 Task: Add a condition where "Priority Less than -" in recently solved tickets.
Action: Mouse moved to (147, 501)
Screenshot: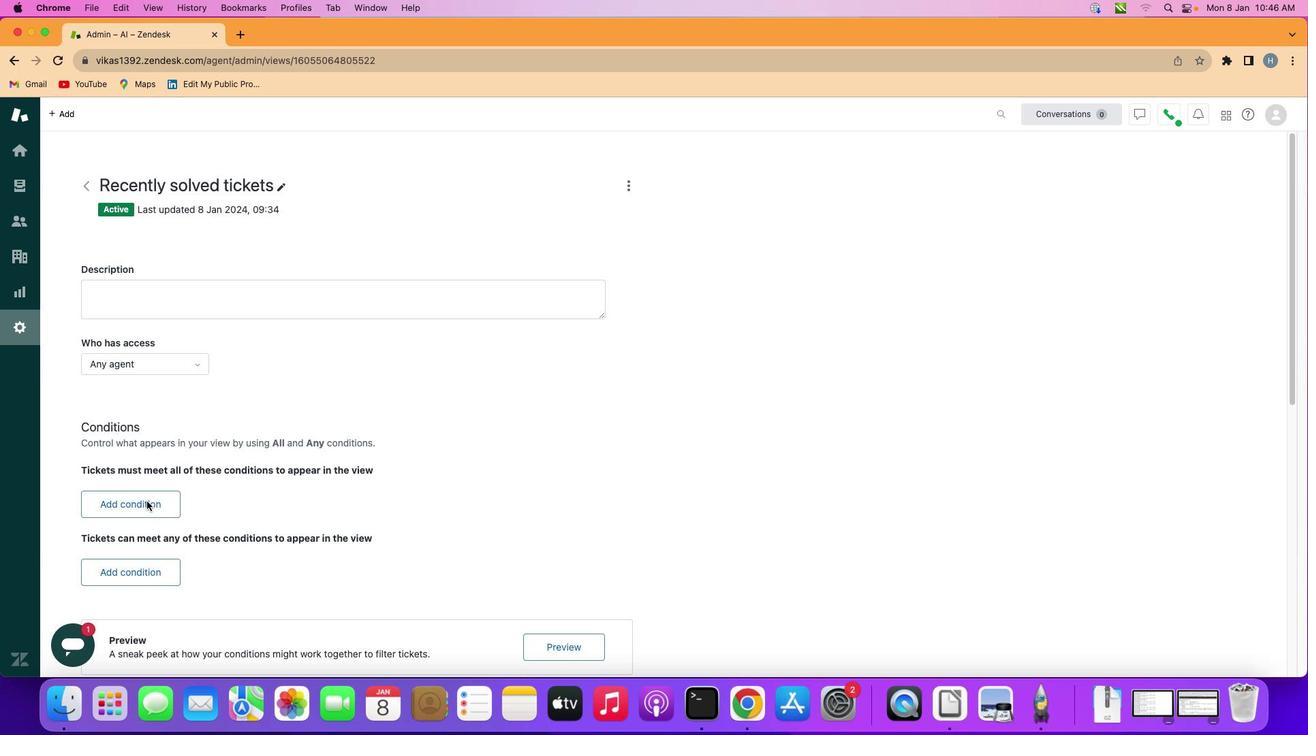 
Action: Mouse pressed left at (147, 501)
Screenshot: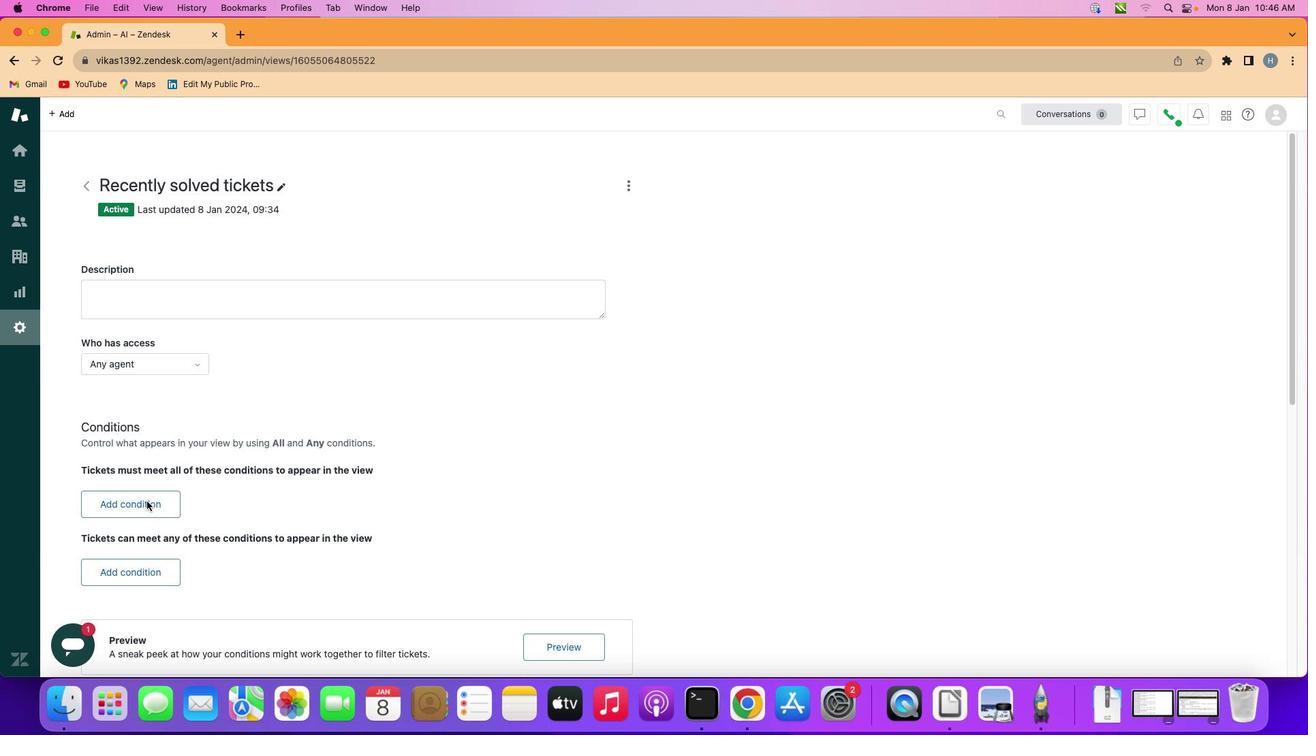 
Action: Mouse moved to (146, 502)
Screenshot: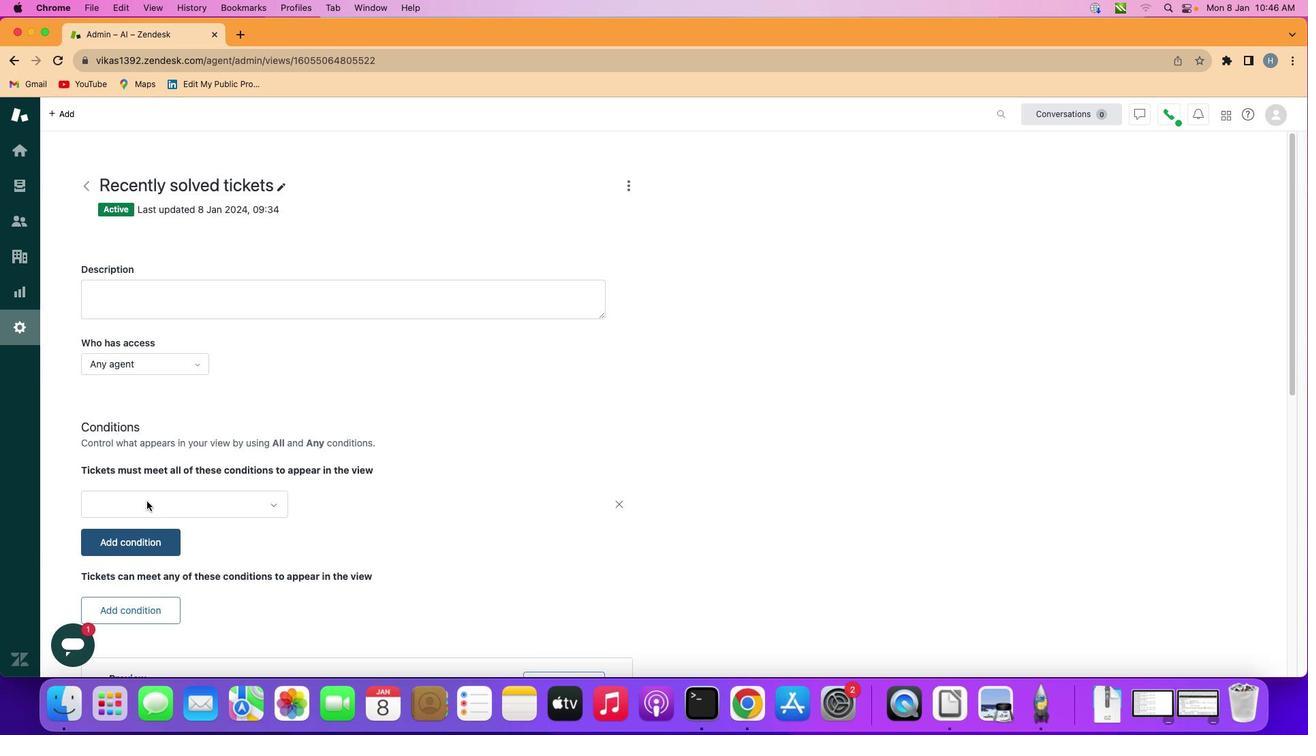 
Action: Mouse pressed left at (146, 502)
Screenshot: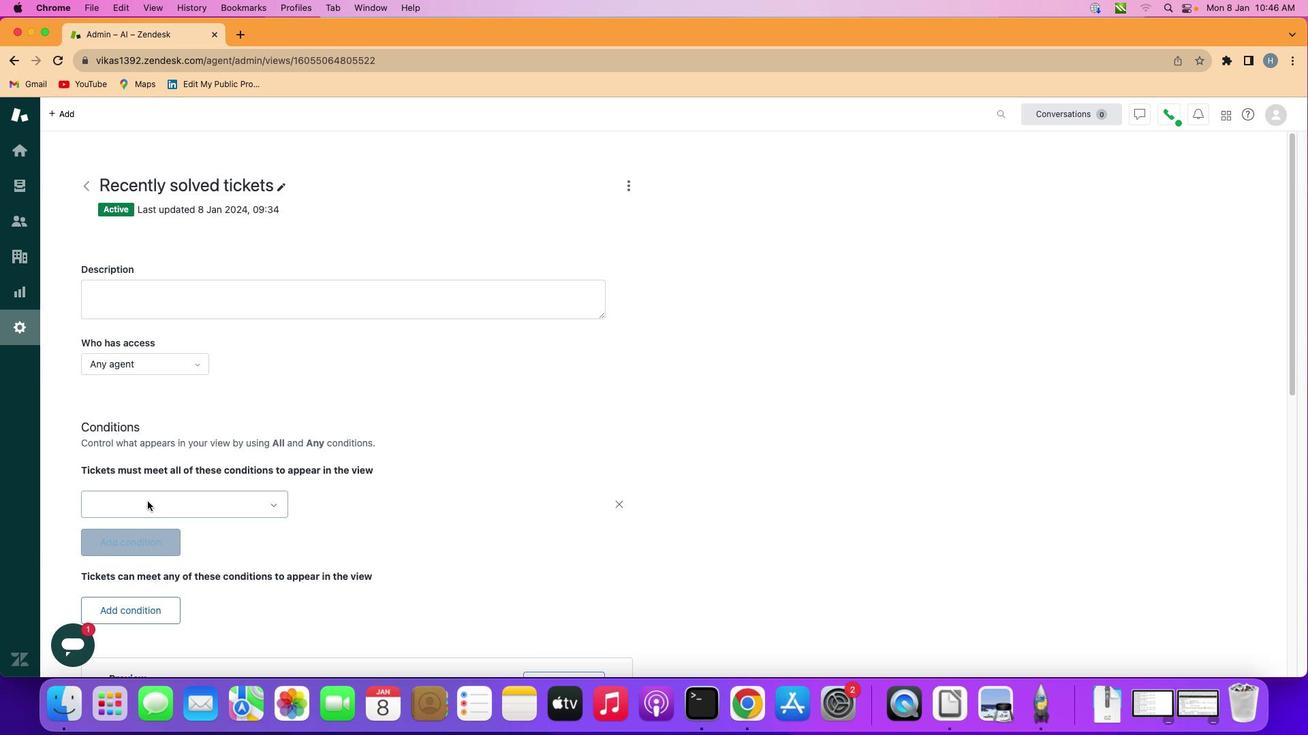 
Action: Mouse moved to (181, 496)
Screenshot: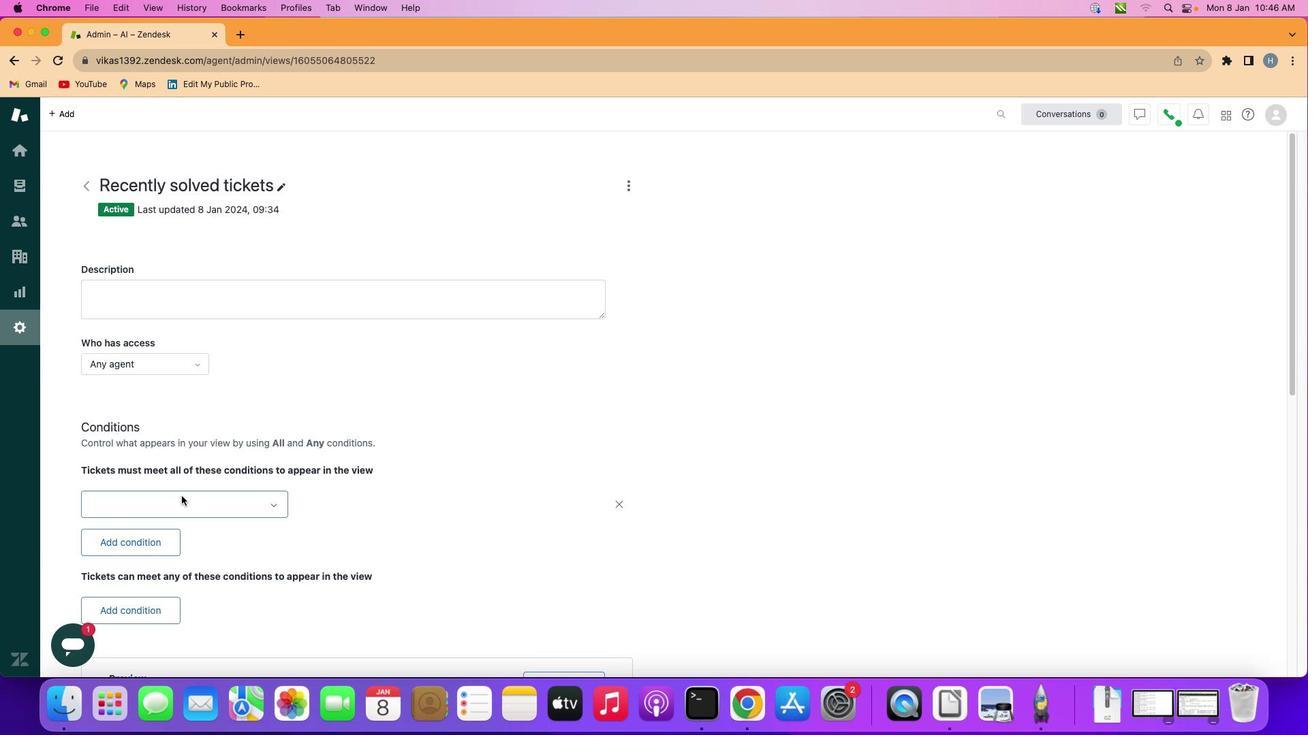 
Action: Mouse pressed left at (181, 496)
Screenshot: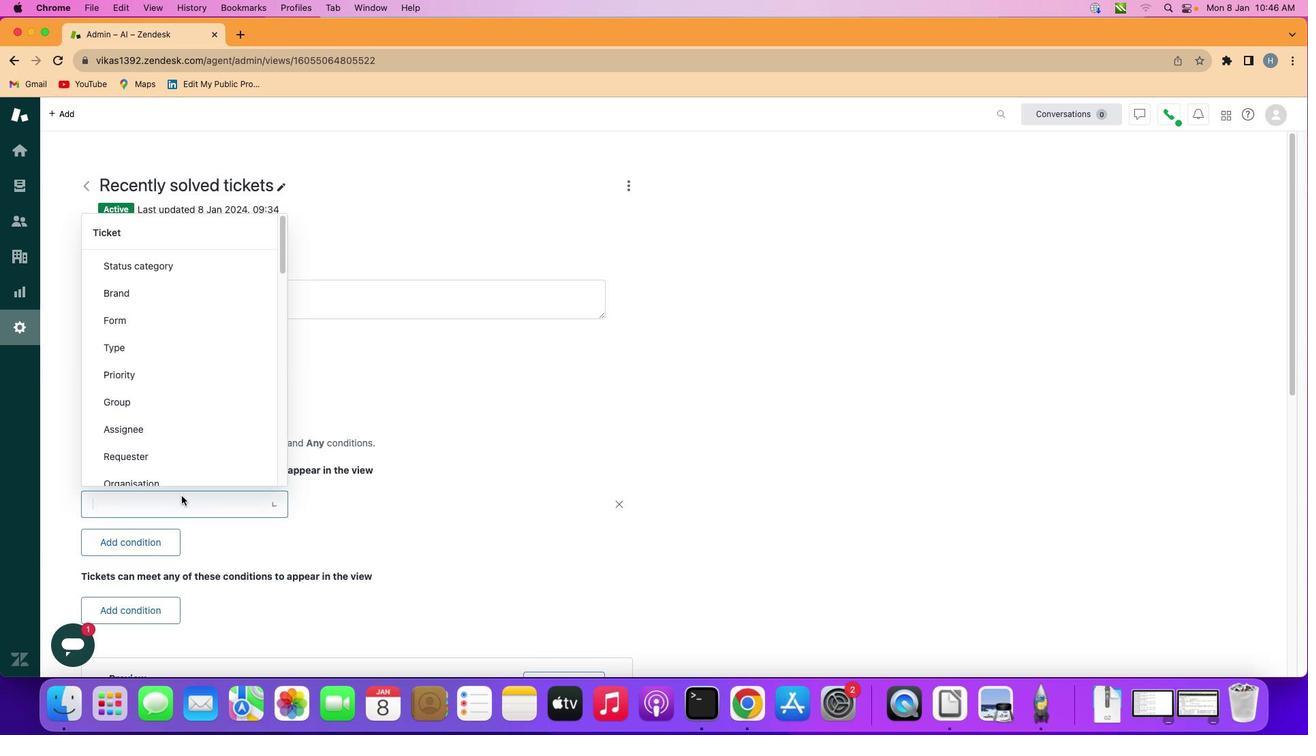 
Action: Mouse moved to (211, 378)
Screenshot: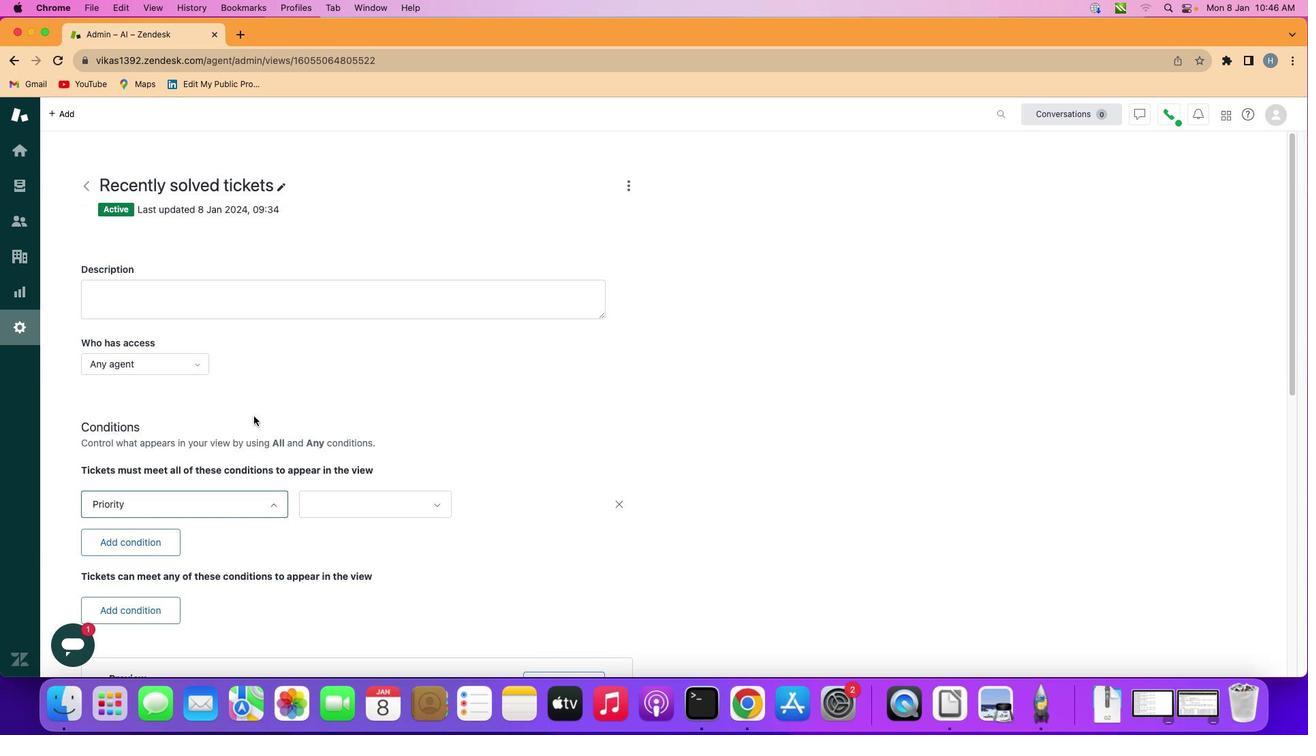 
Action: Mouse pressed left at (211, 378)
Screenshot: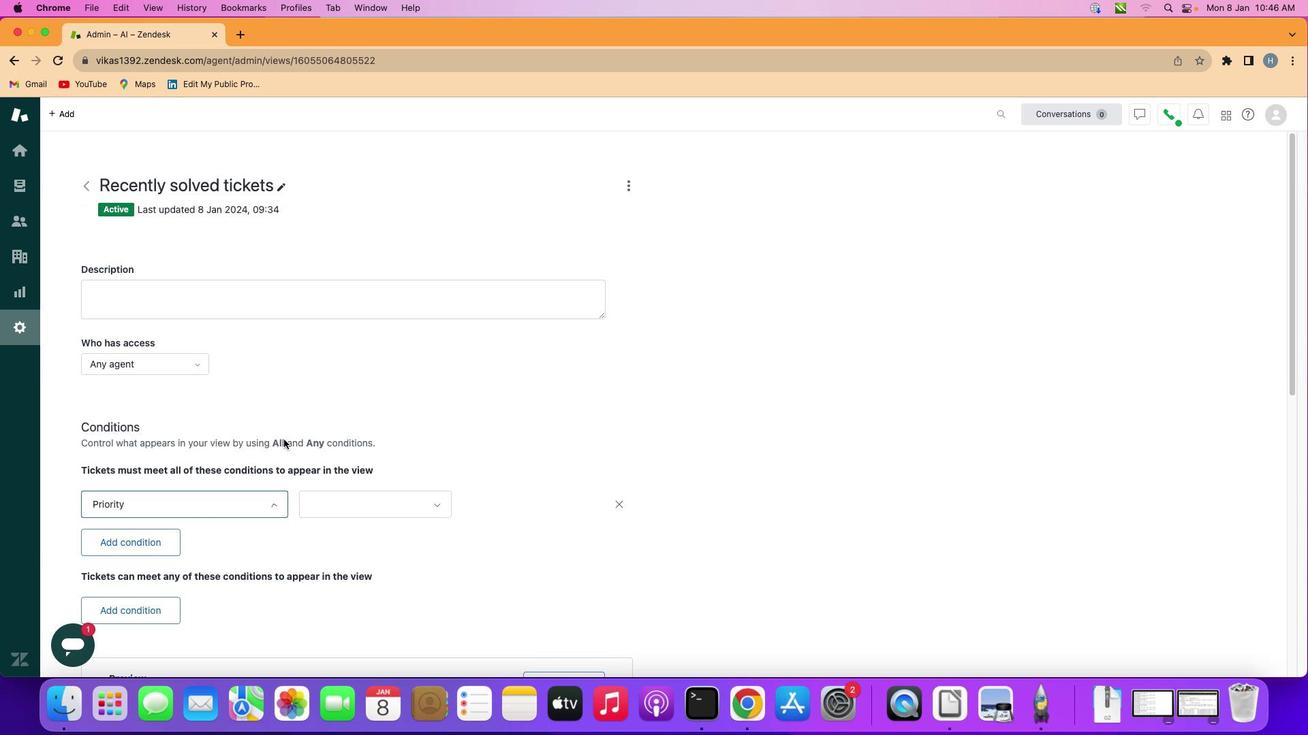 
Action: Mouse moved to (382, 502)
Screenshot: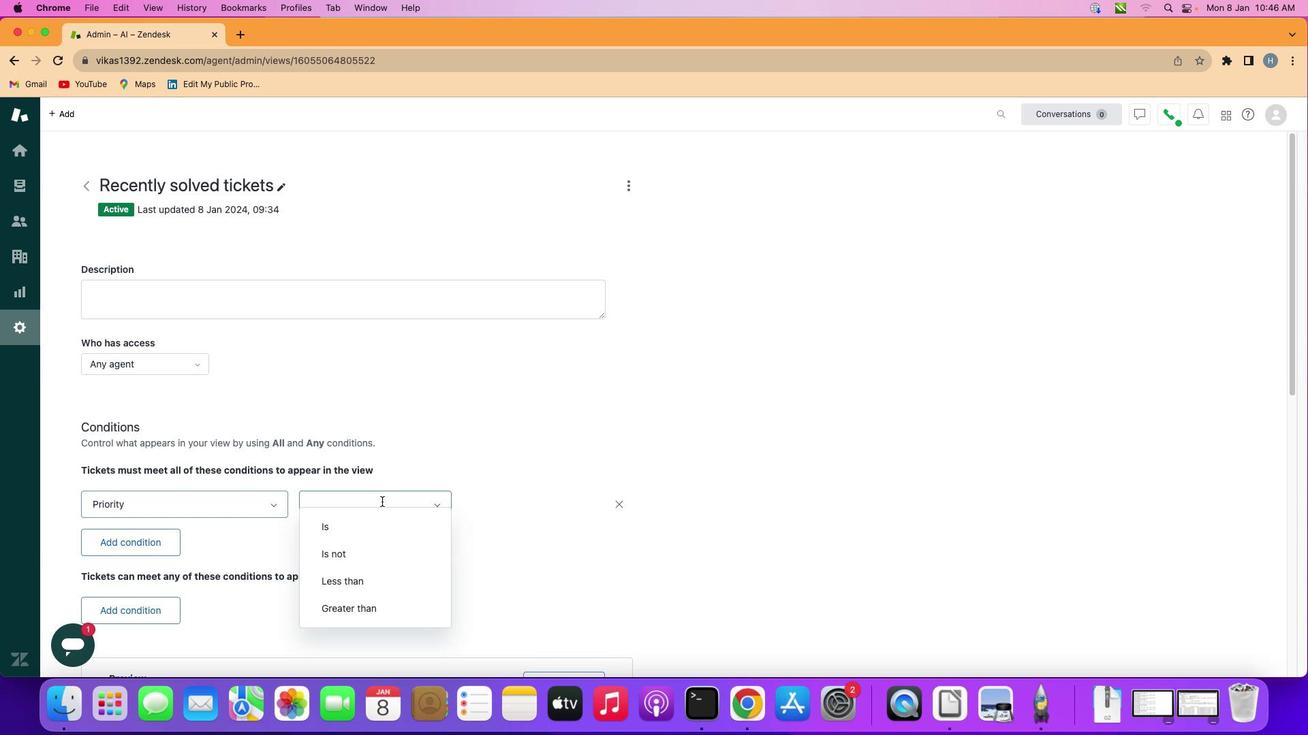 
Action: Mouse pressed left at (382, 502)
Screenshot: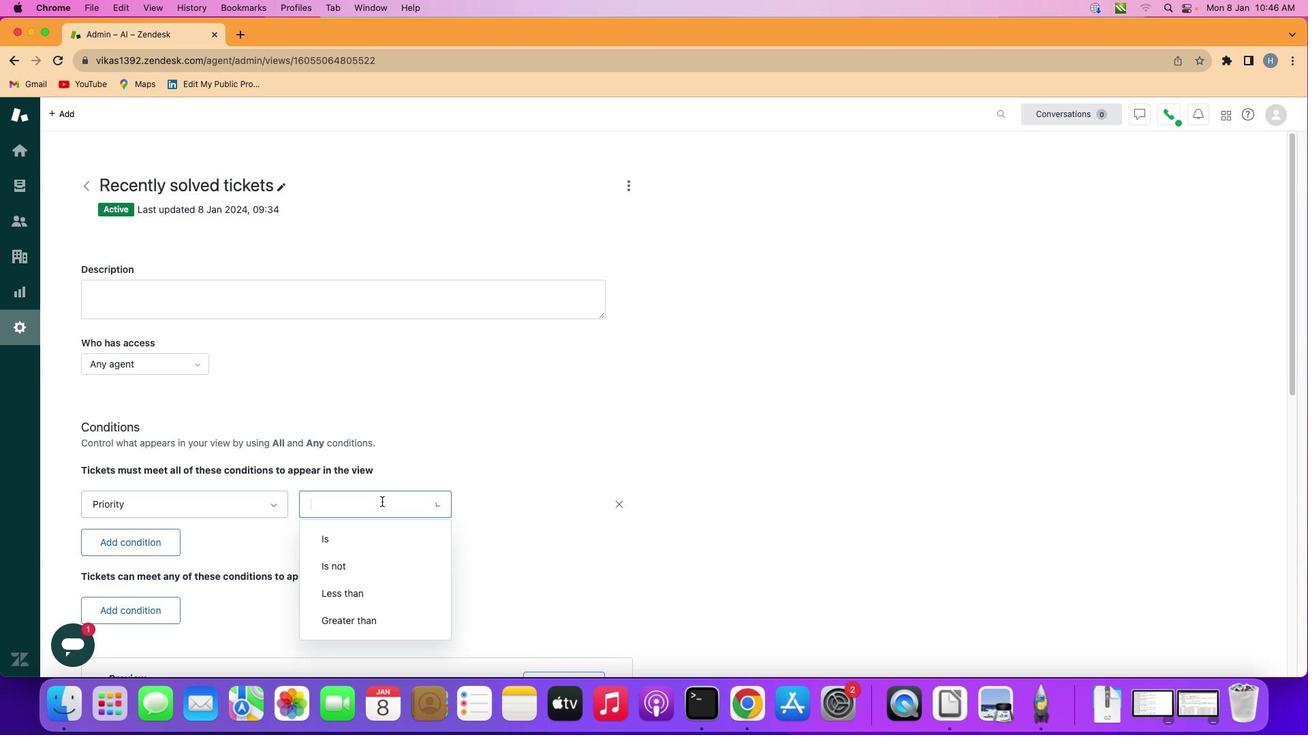 
Action: Mouse moved to (383, 595)
Screenshot: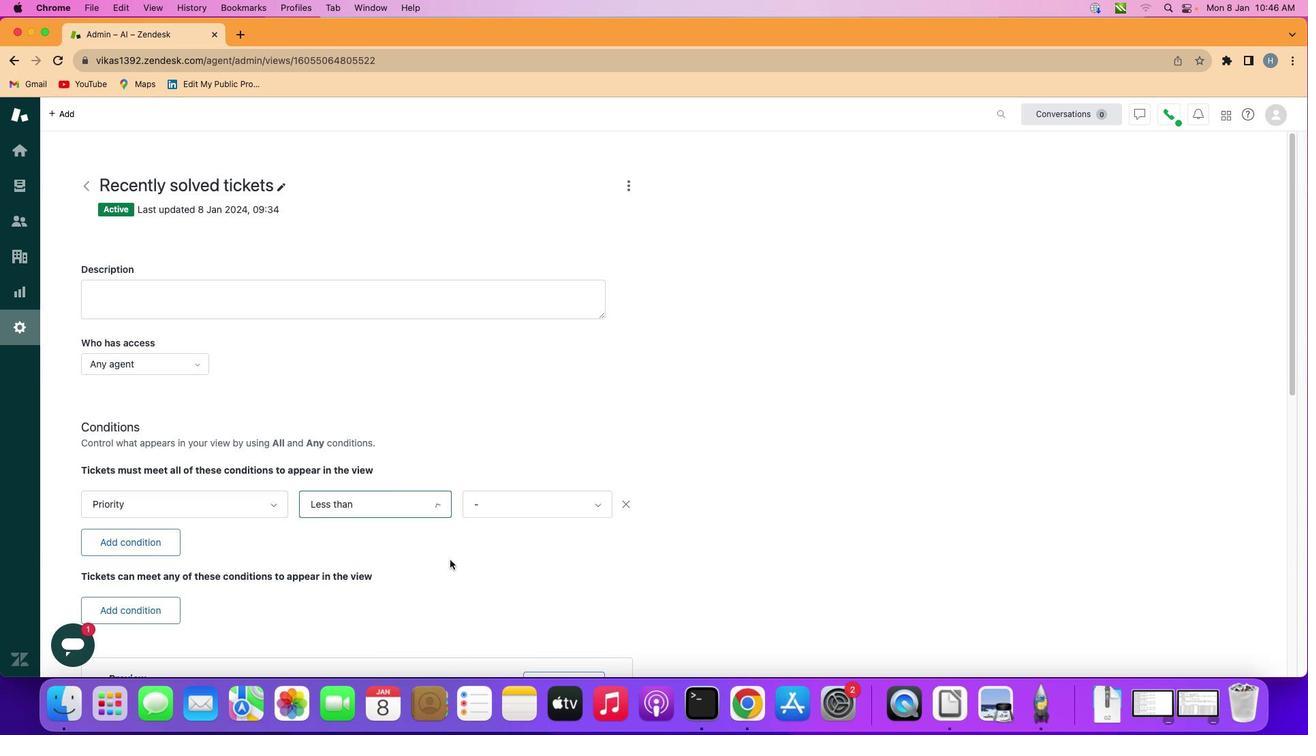 
Action: Mouse pressed left at (383, 595)
Screenshot: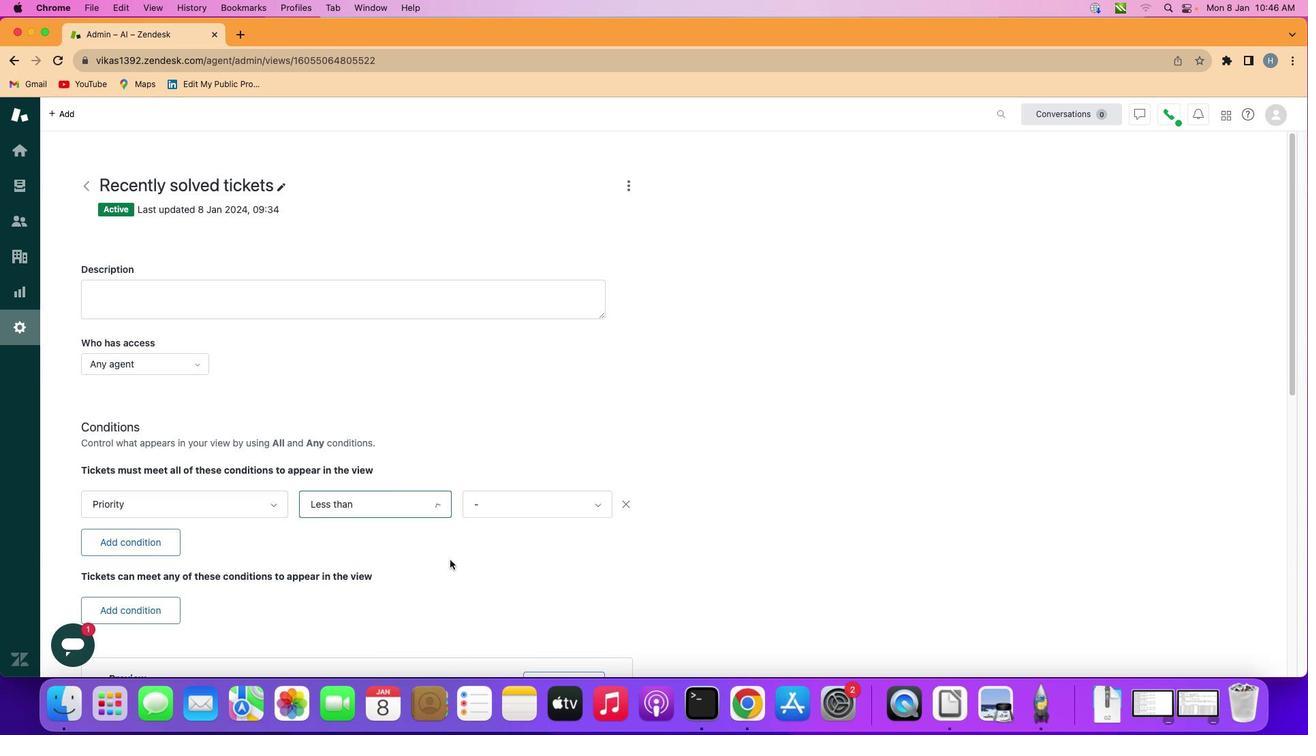 
Action: Mouse moved to (564, 508)
Screenshot: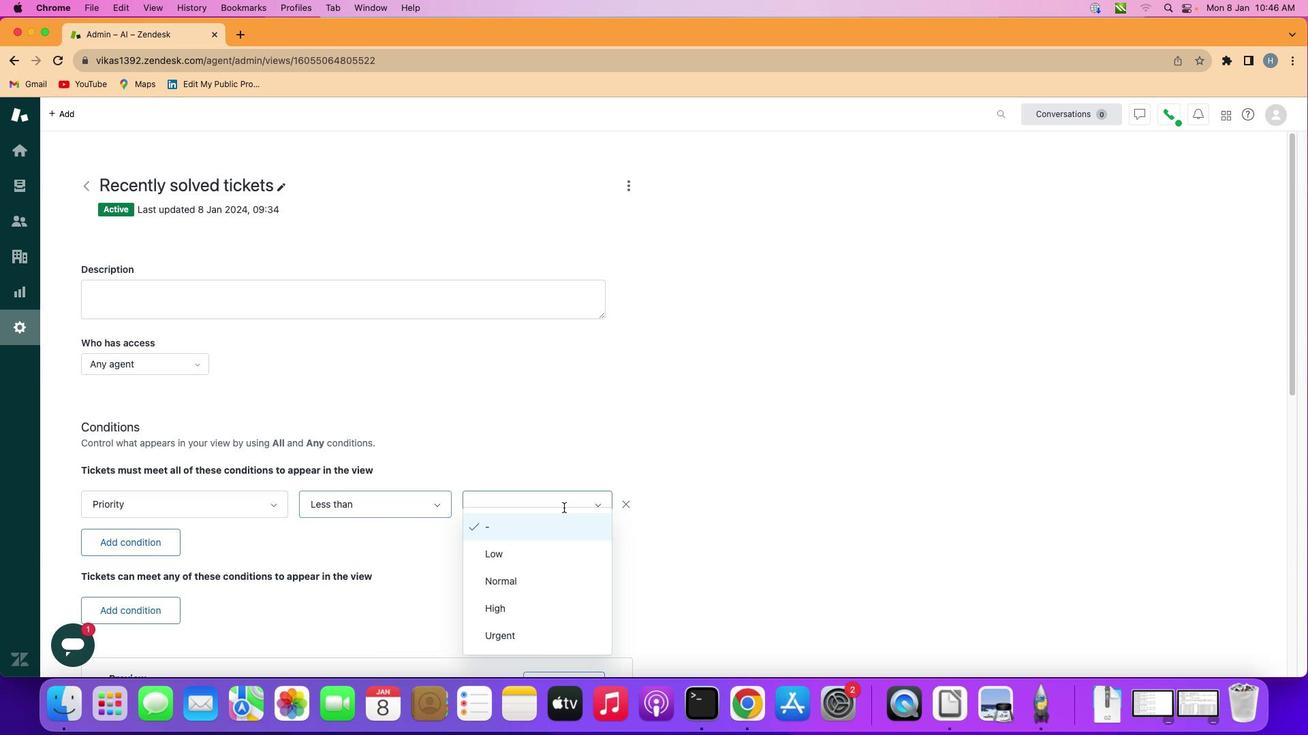 
Action: Mouse pressed left at (564, 508)
Screenshot: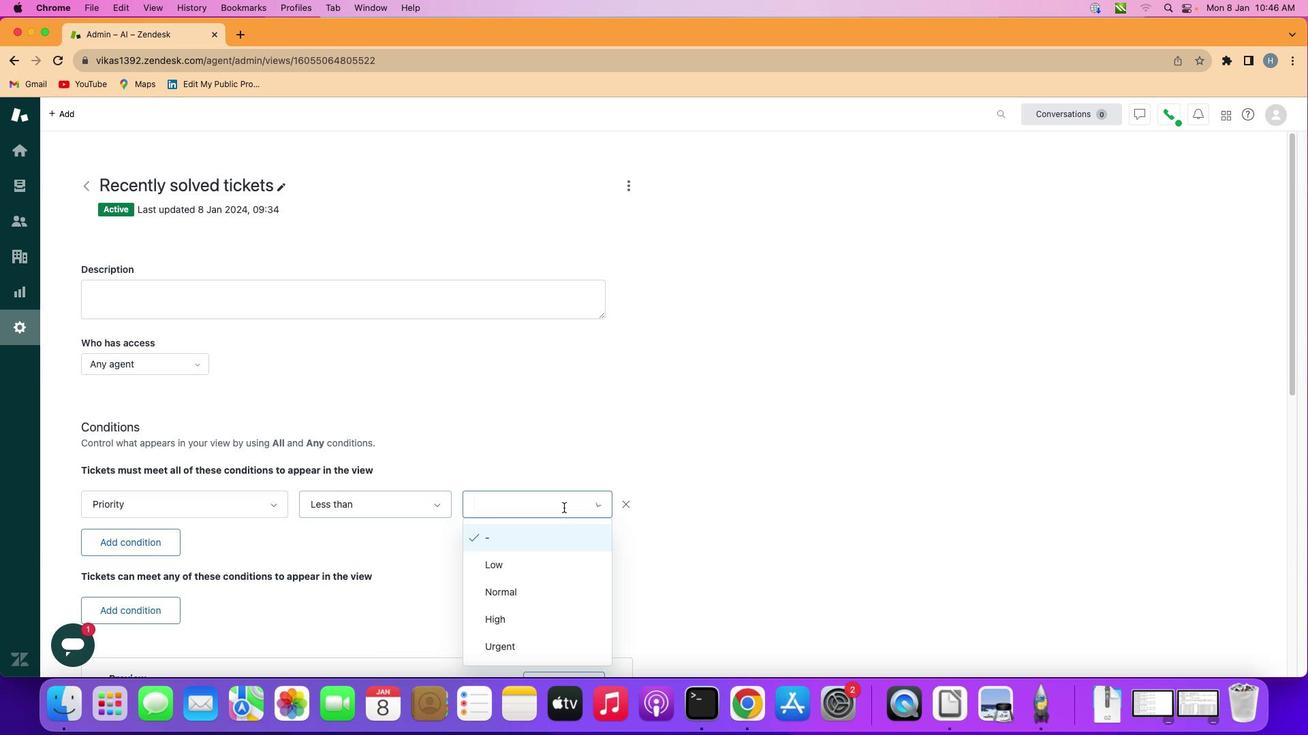 
Action: Mouse moved to (556, 540)
Screenshot: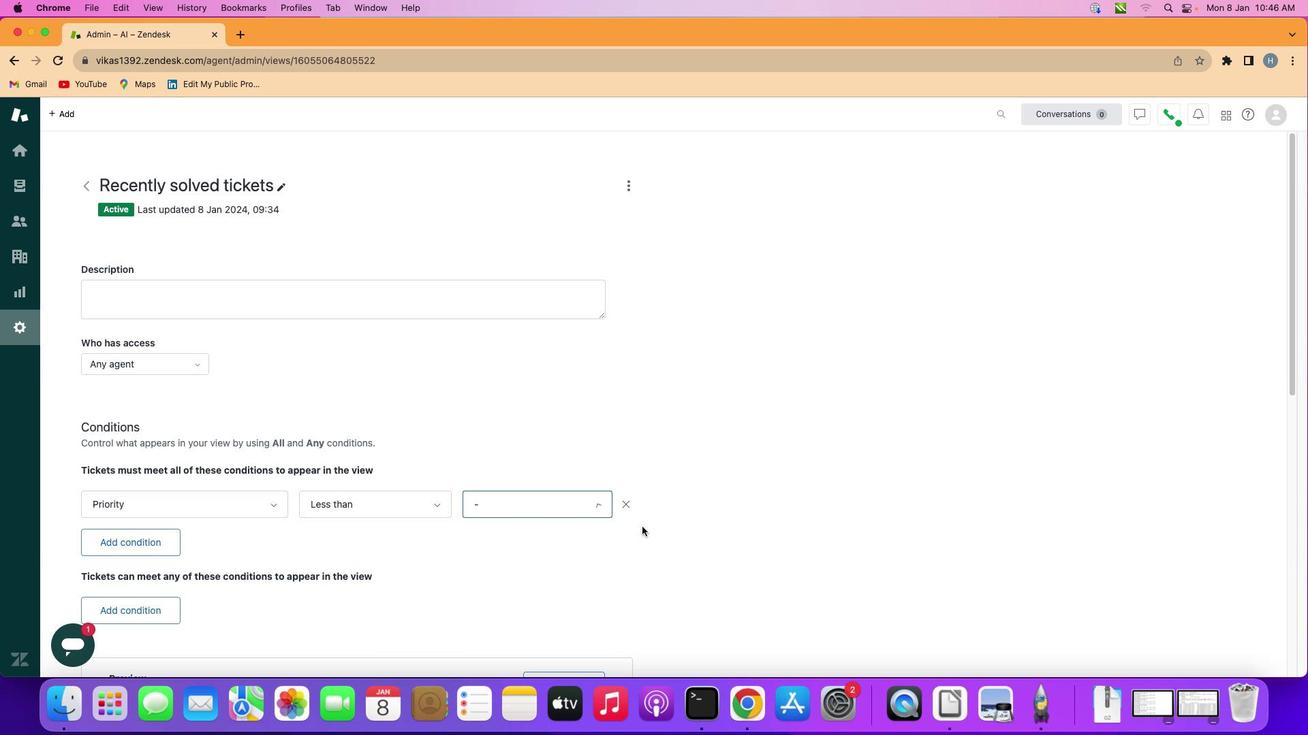 
Action: Mouse pressed left at (556, 540)
Screenshot: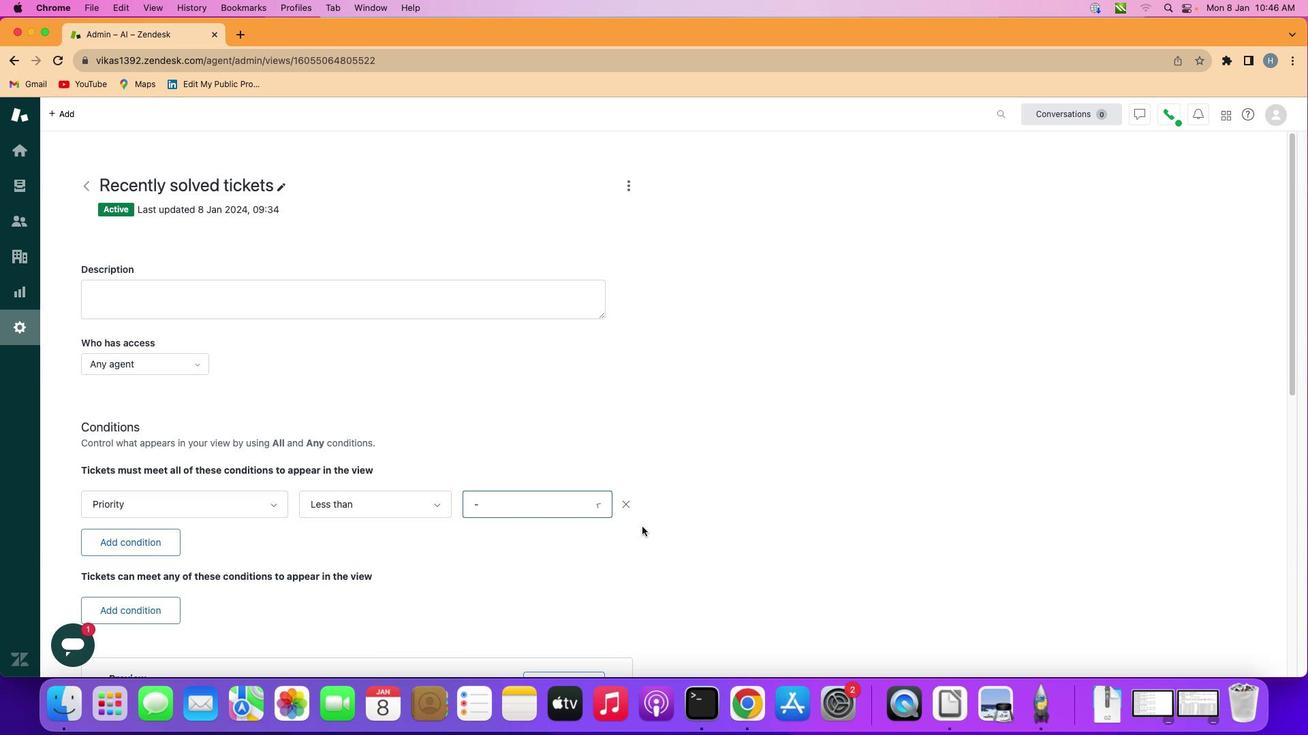 
Action: Mouse moved to (641, 526)
Screenshot: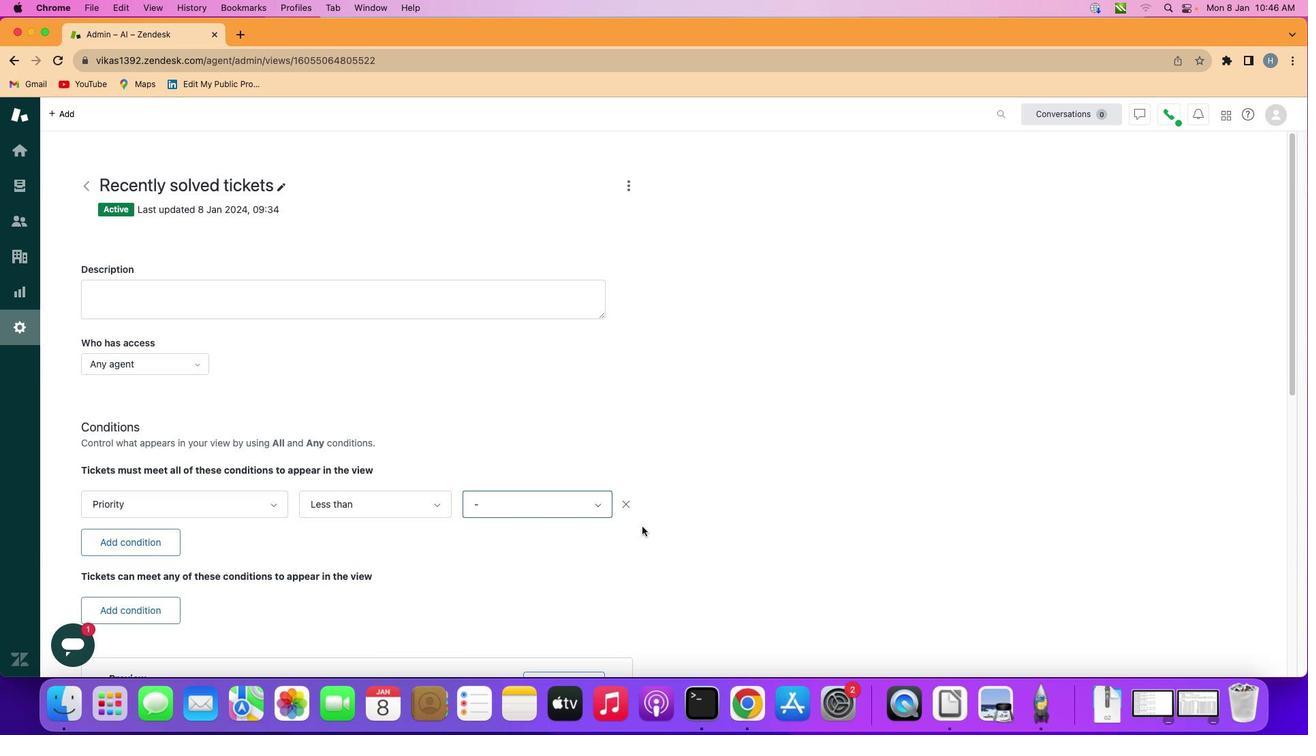 
